 Task: Filter Others job.
Action: Mouse moved to (582, 124)
Screenshot: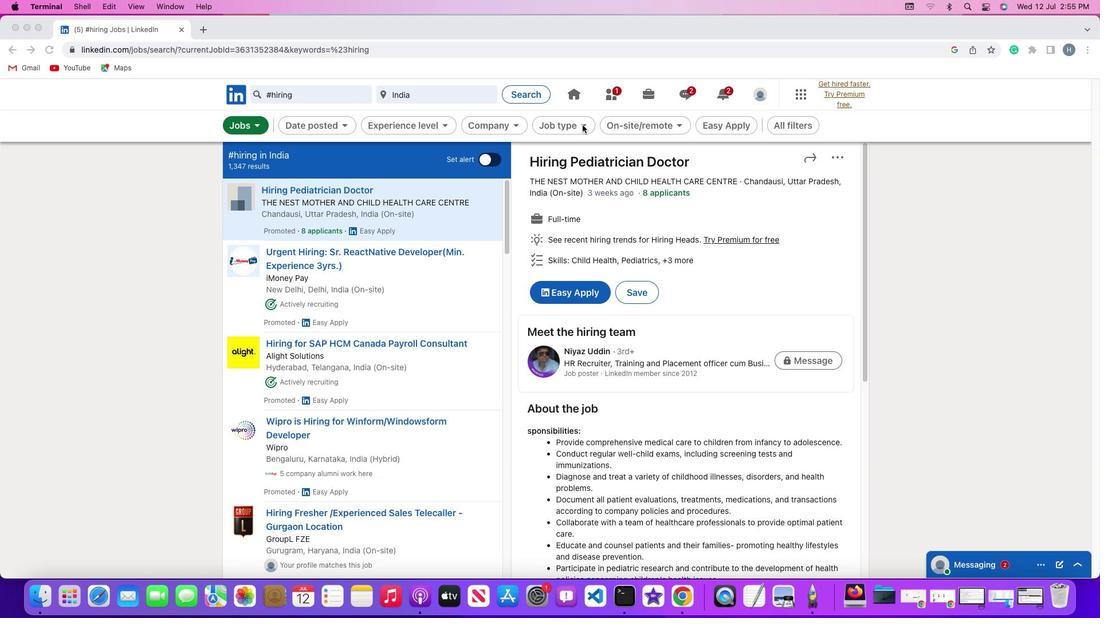 
Action: Mouse pressed left at (582, 124)
Screenshot: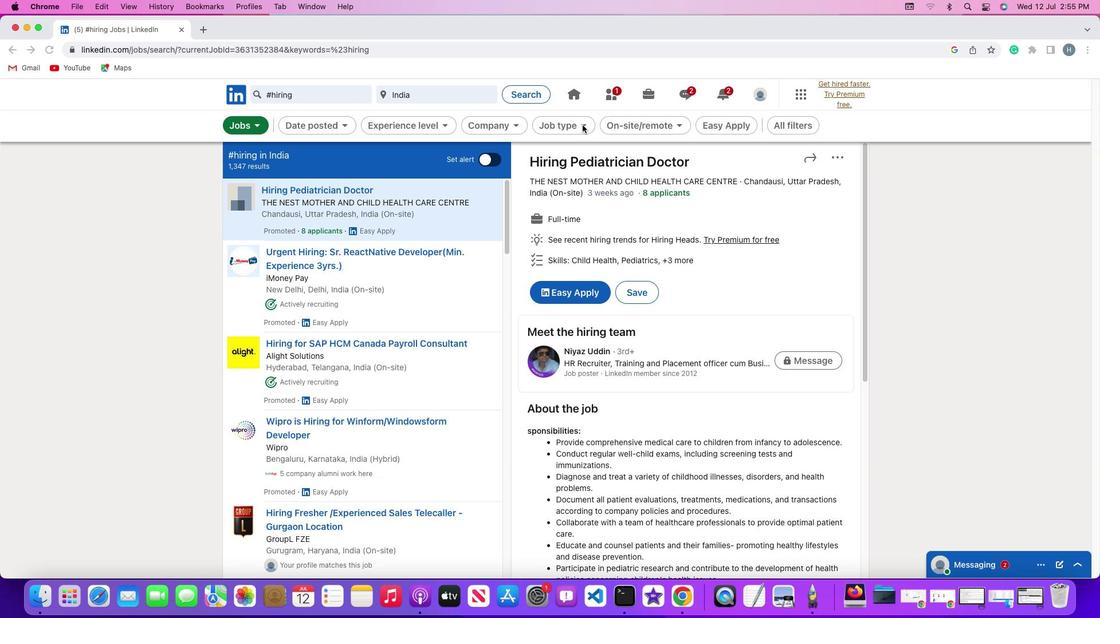 
Action: Mouse moved to (582, 124)
Screenshot: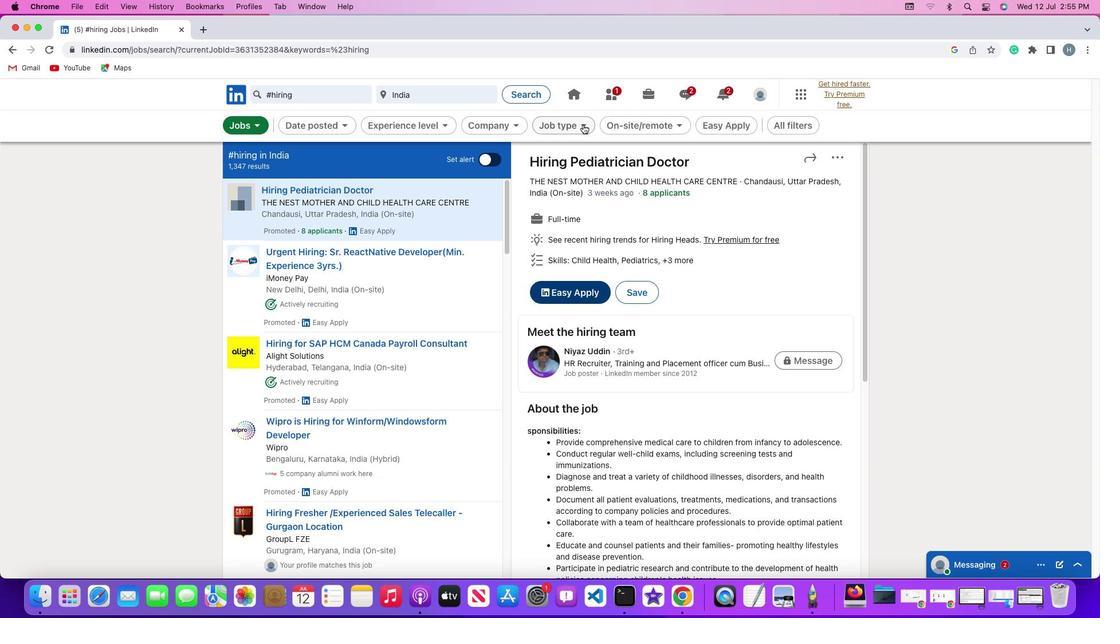 
Action: Mouse pressed left at (582, 124)
Screenshot: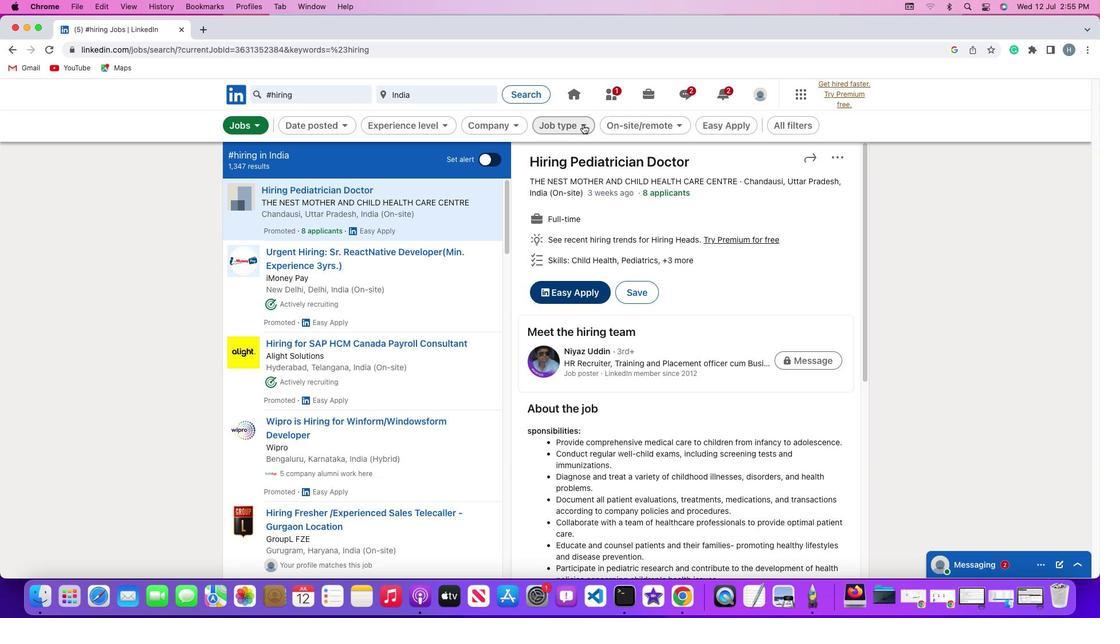 
Action: Mouse moved to (583, 124)
Screenshot: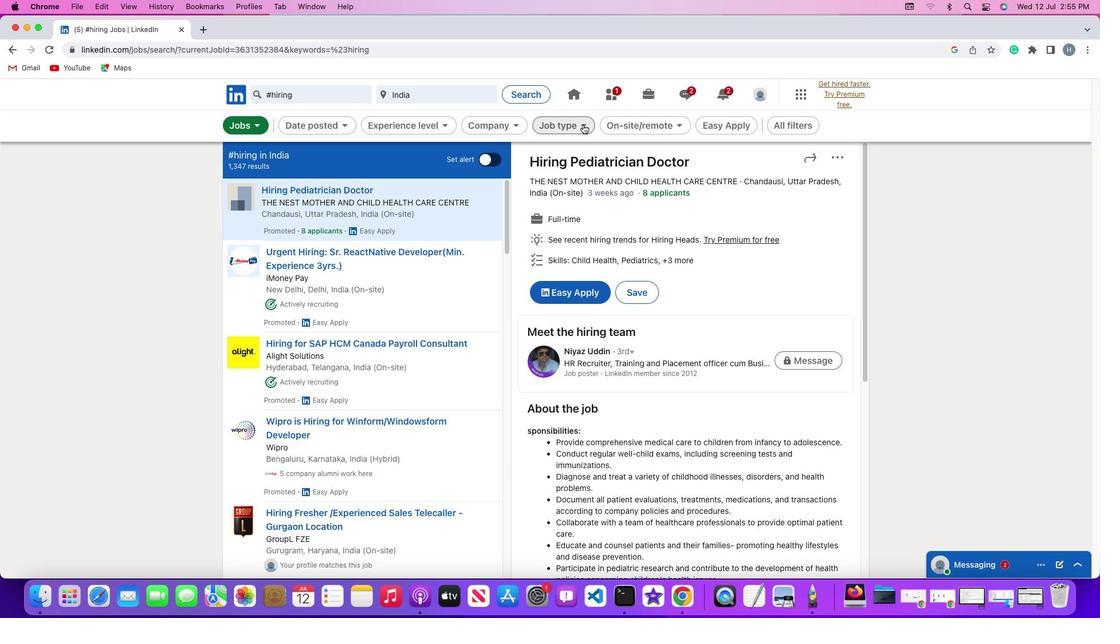 
Action: Mouse pressed left at (583, 124)
Screenshot: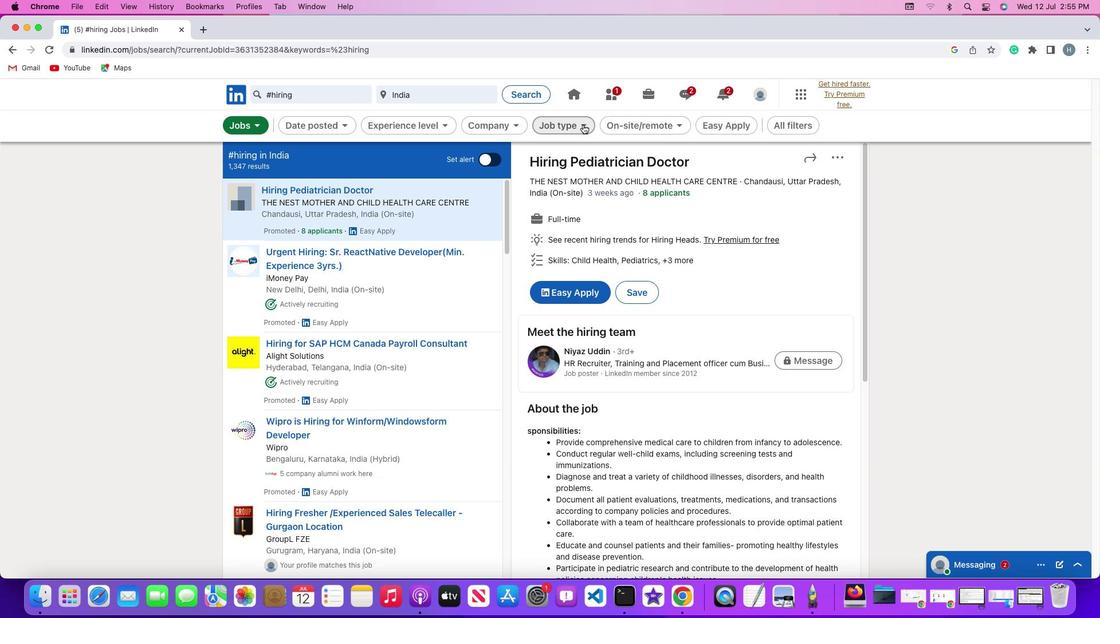 
Action: Mouse moved to (488, 254)
Screenshot: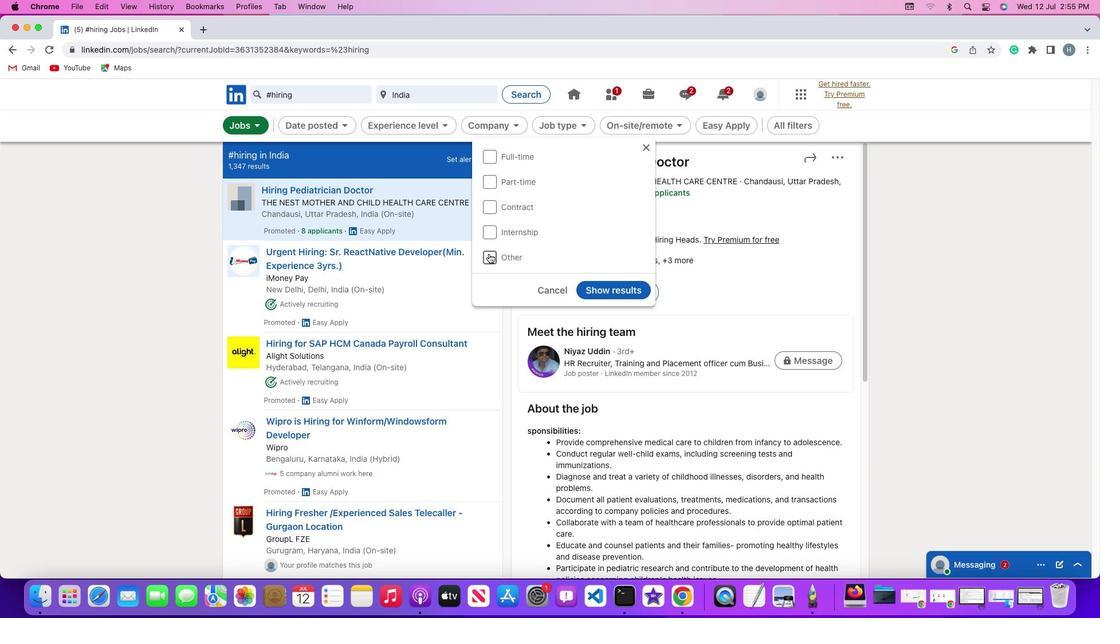 
Action: Mouse pressed left at (488, 254)
Screenshot: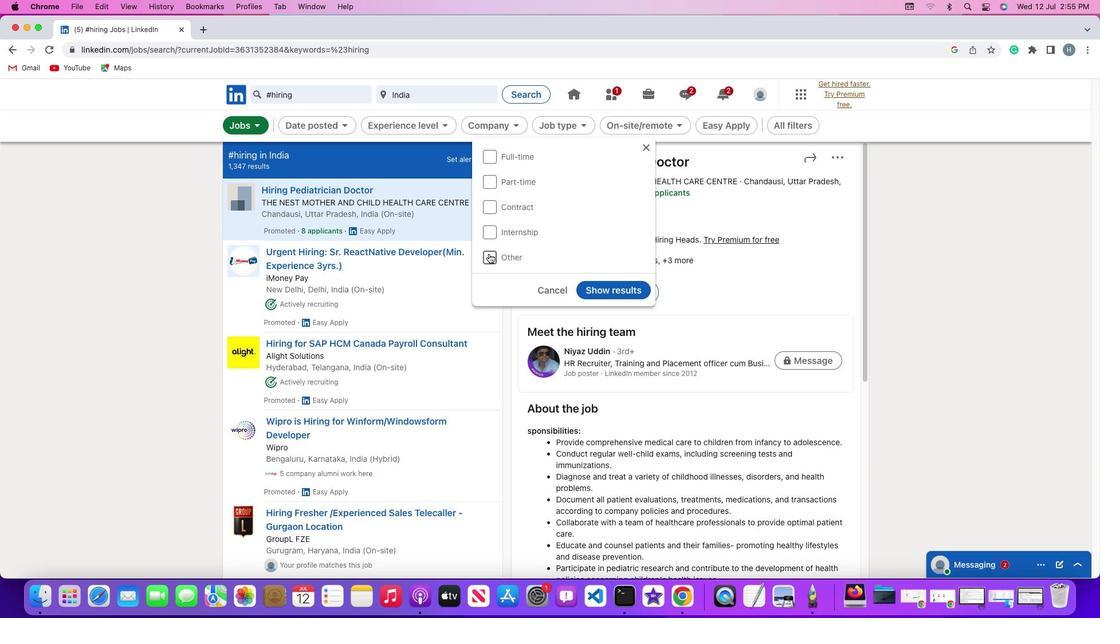 
Action: Mouse moved to (609, 288)
Screenshot: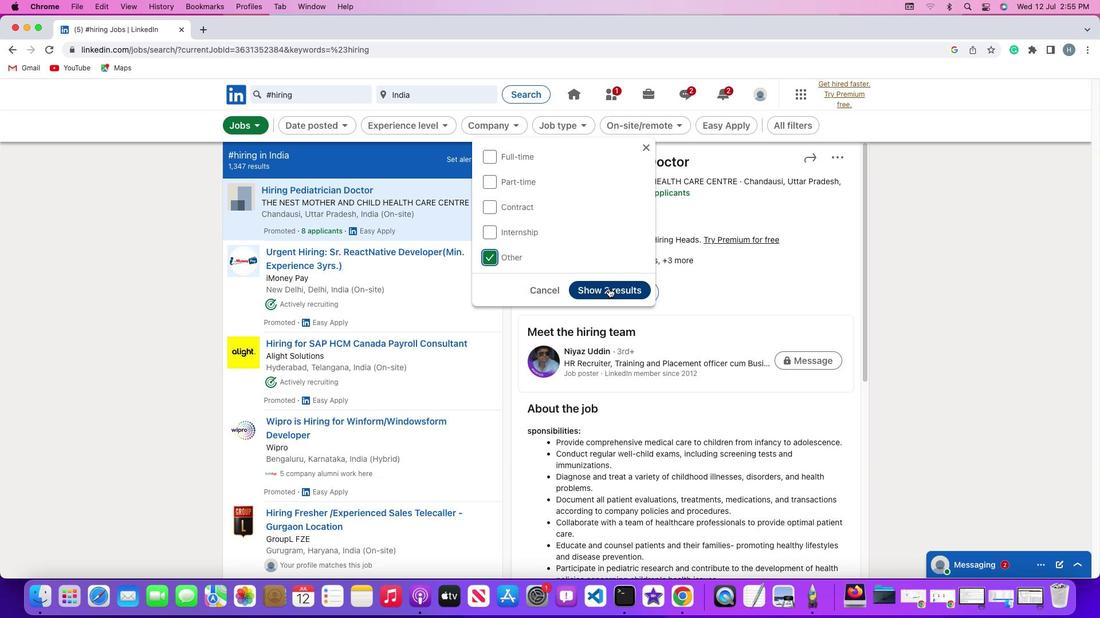 
Action: Mouse pressed left at (609, 288)
Screenshot: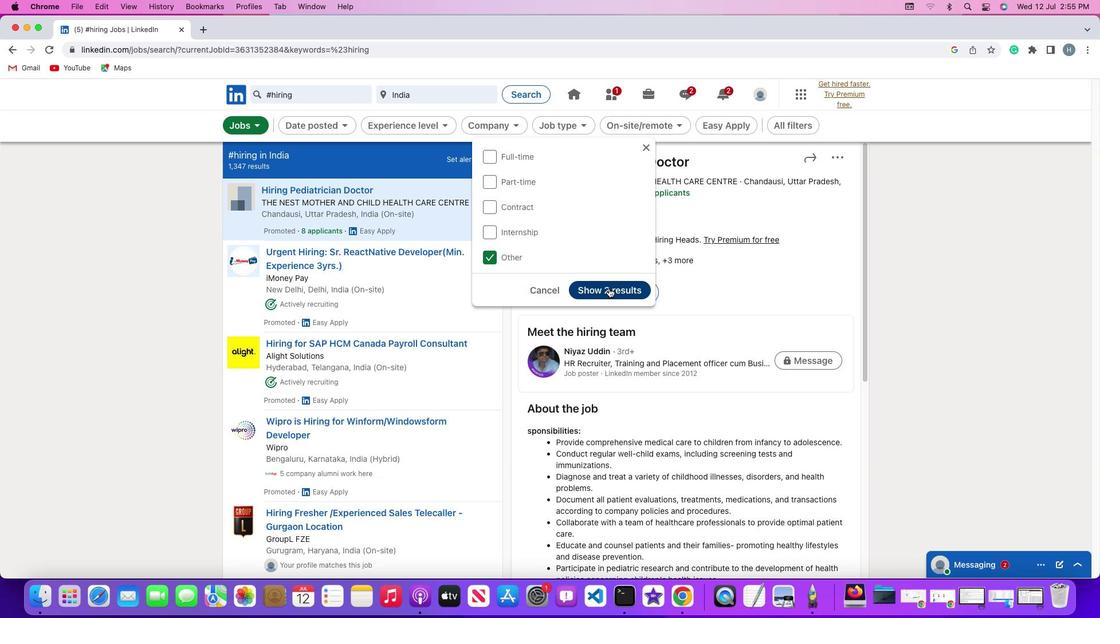 
Action: Mouse moved to (526, 241)
Screenshot: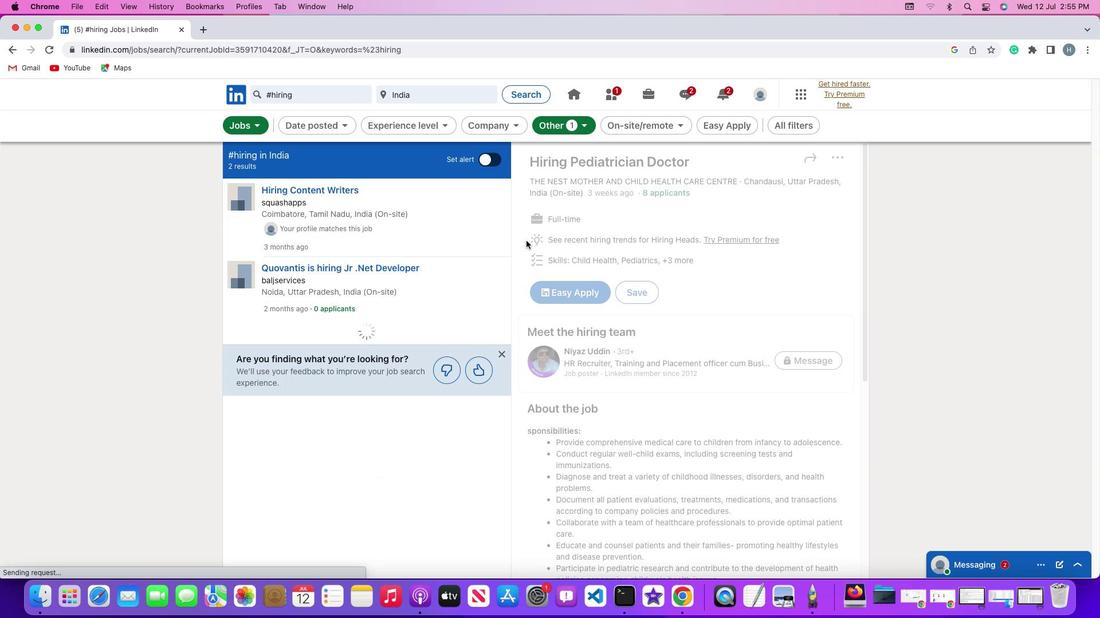 
